 Task: Create a due date automation trigger when advanced on, on the monday after a card is due add basic assigned to anyone at 11:00 AM.
Action: Mouse moved to (847, 113)
Screenshot: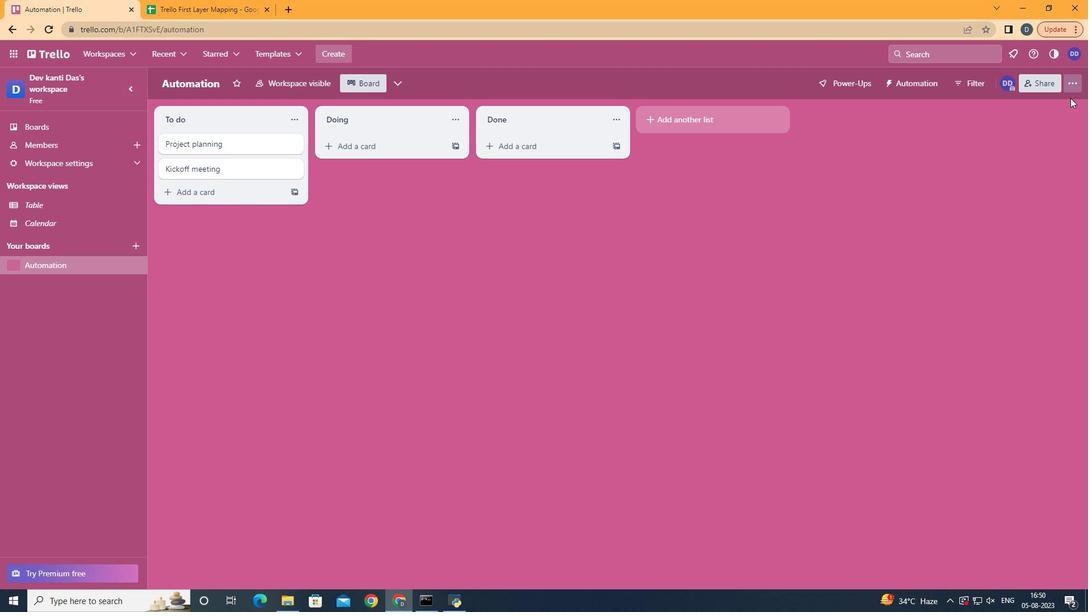 
Action: Mouse pressed left at (847, 113)
Screenshot: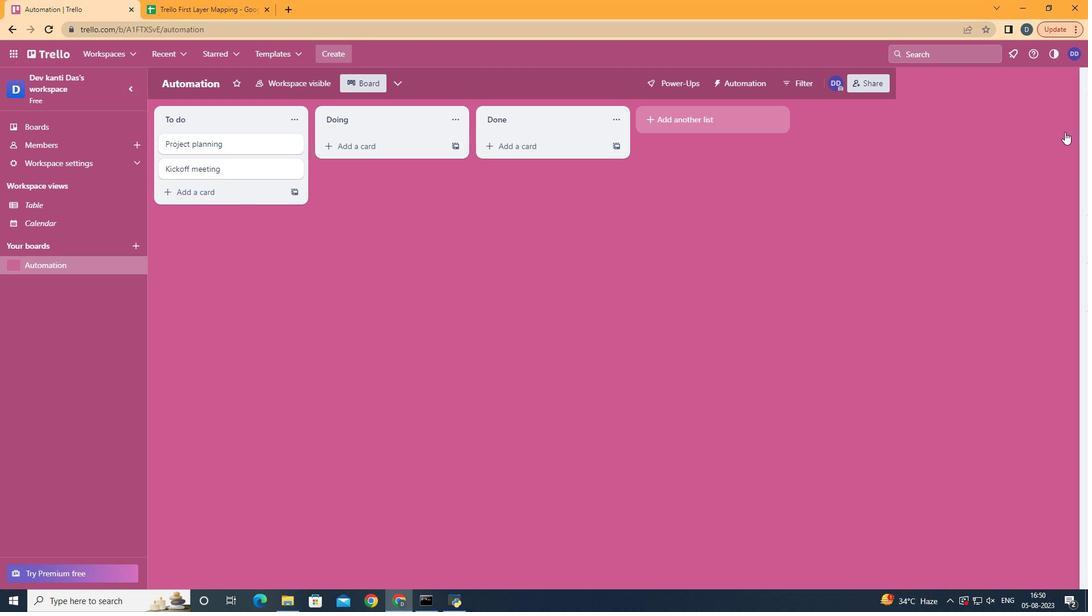 
Action: Mouse moved to (804, 247)
Screenshot: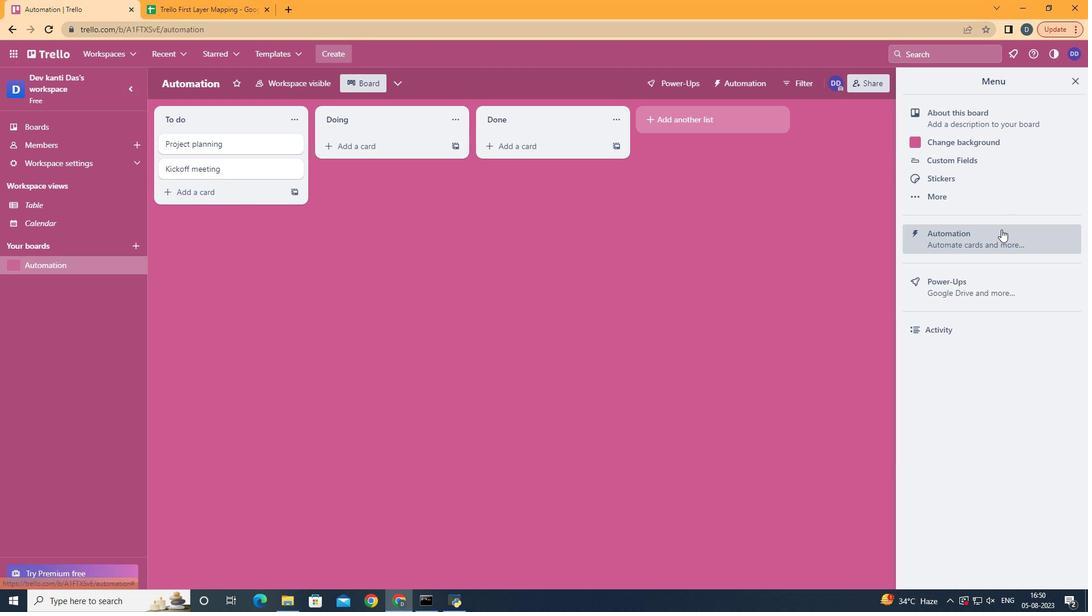 
Action: Mouse pressed left at (804, 247)
Screenshot: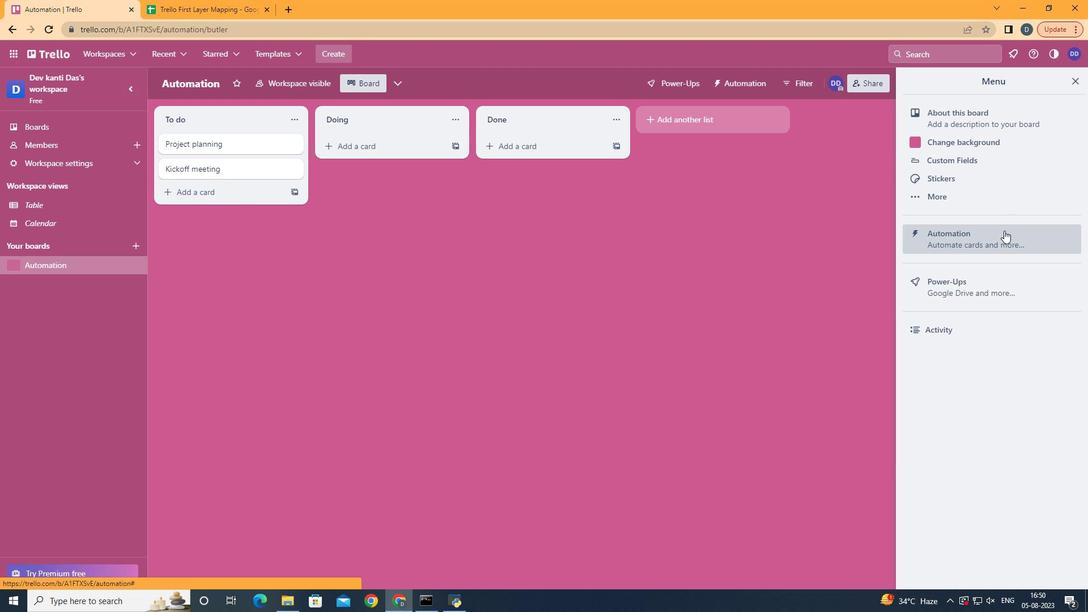 
Action: Mouse moved to (326, 244)
Screenshot: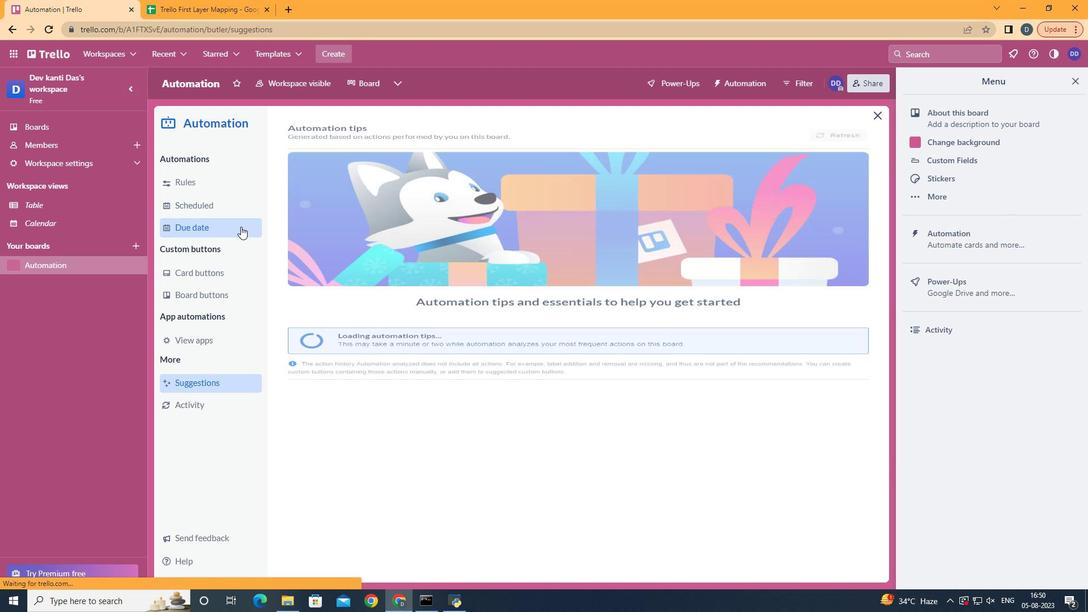 
Action: Mouse pressed left at (326, 244)
Screenshot: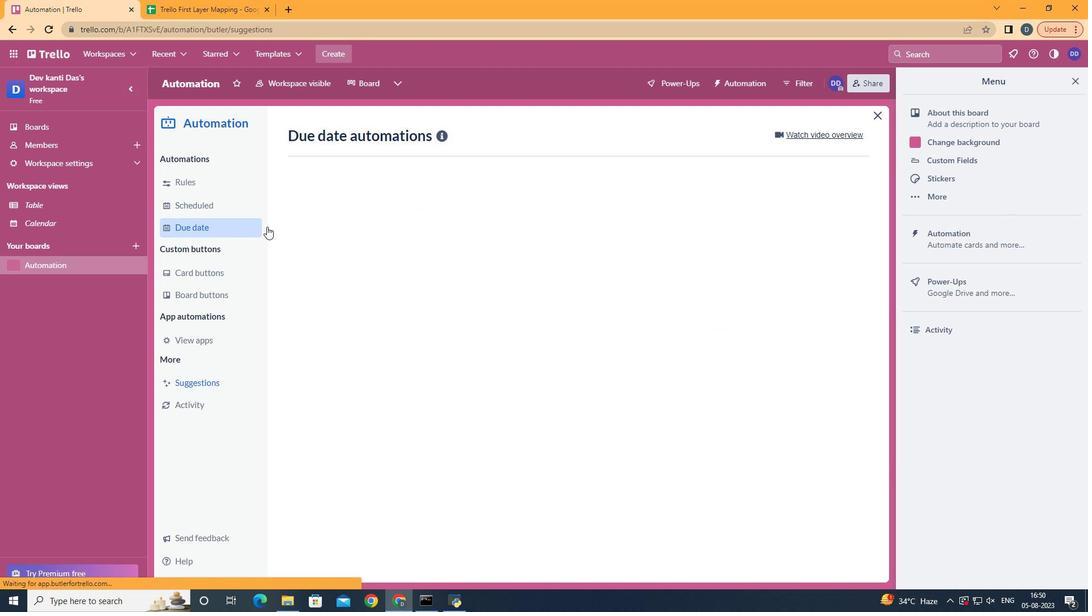 
Action: Mouse moved to (682, 156)
Screenshot: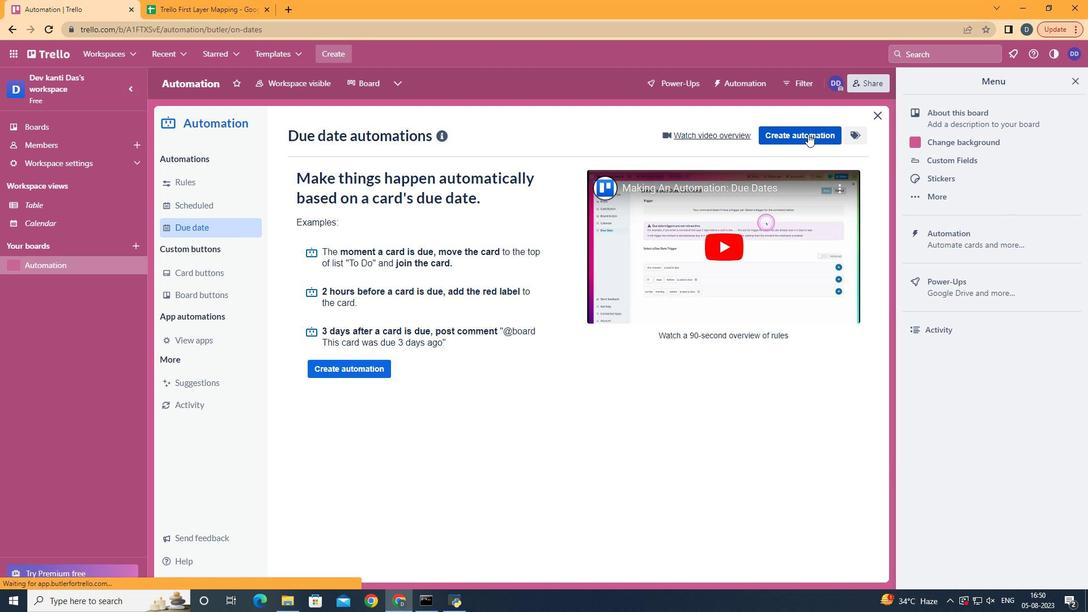 
Action: Mouse pressed left at (682, 156)
Screenshot: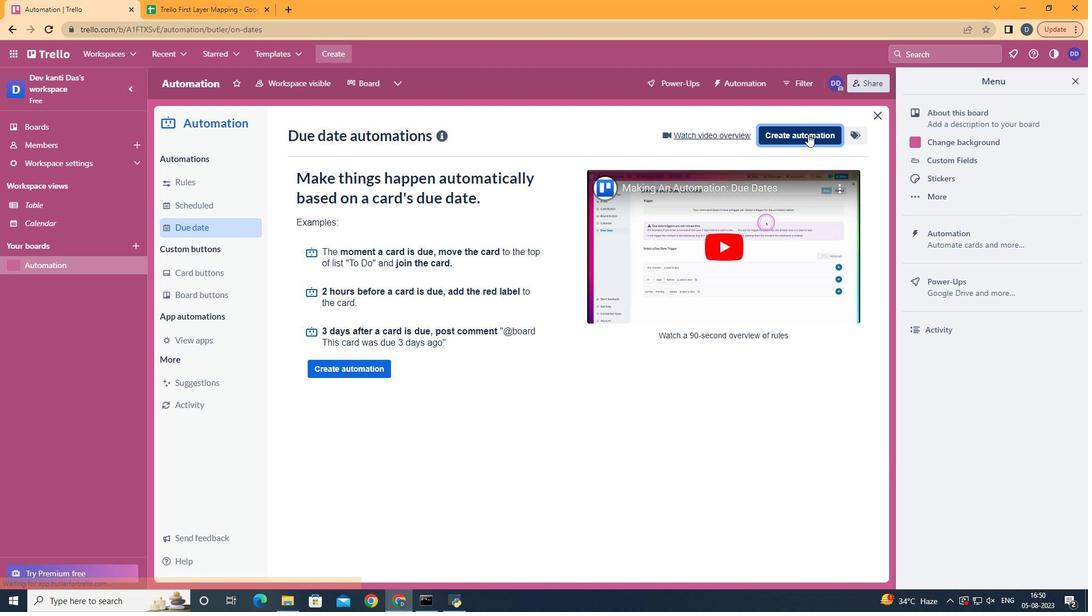 
Action: Mouse moved to (564, 259)
Screenshot: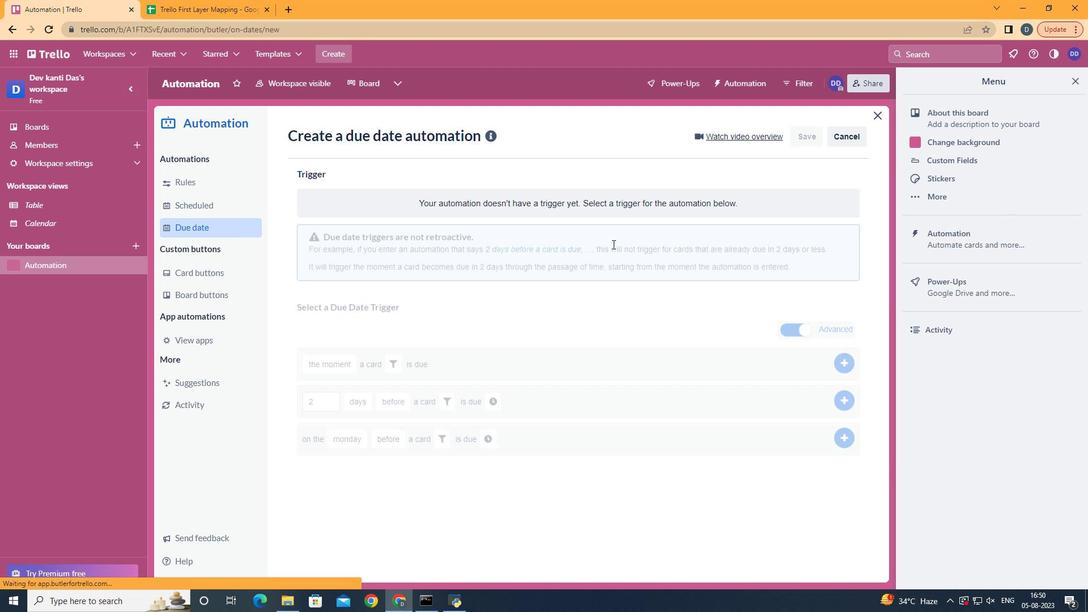 
Action: Mouse pressed left at (564, 259)
Screenshot: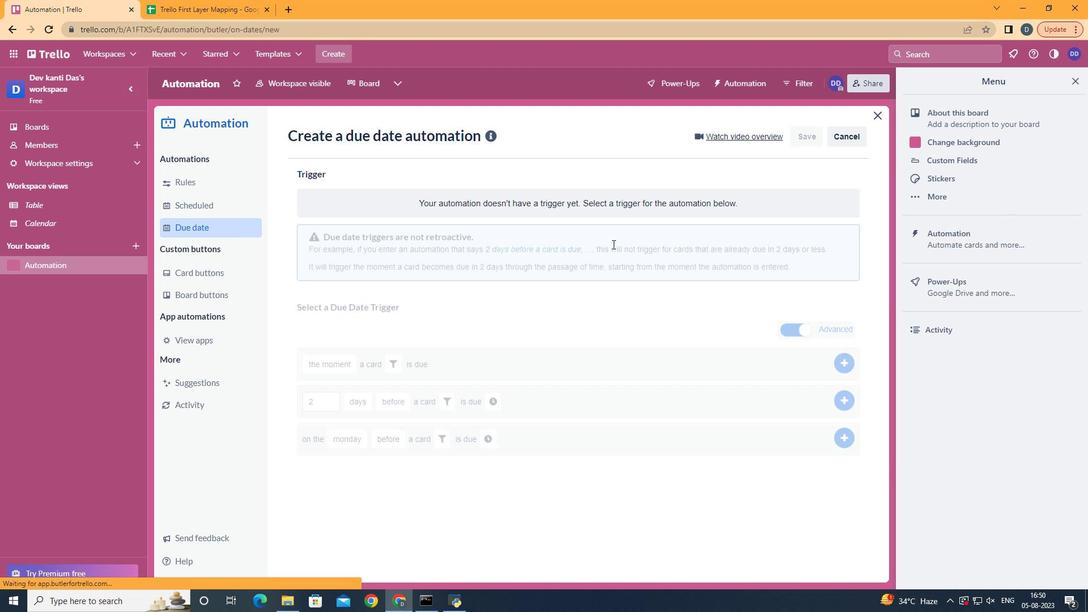 
Action: Mouse moved to (401, 313)
Screenshot: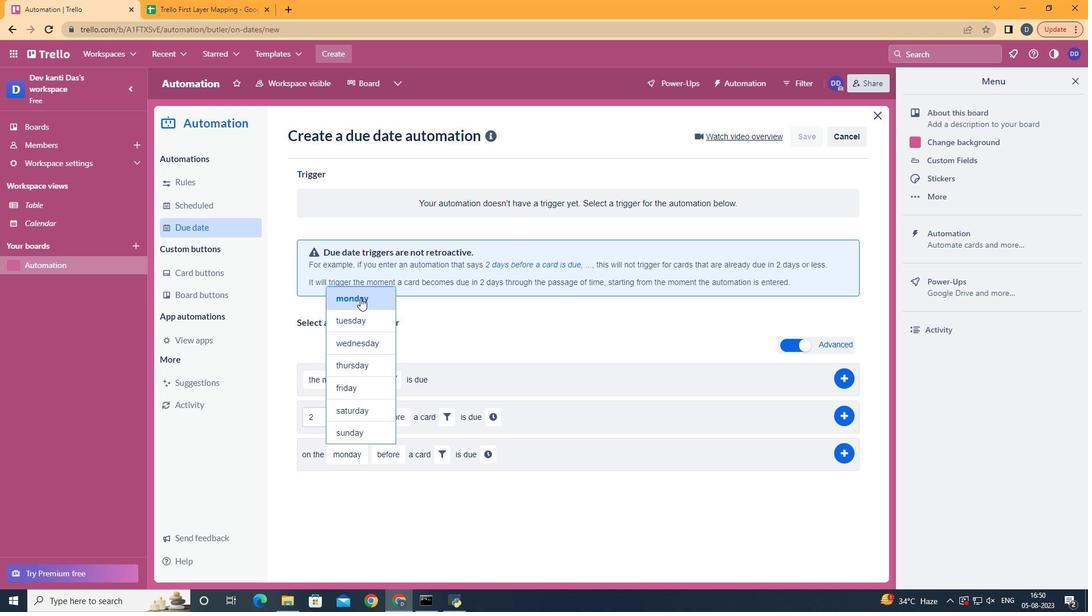 
Action: Mouse pressed left at (401, 313)
Screenshot: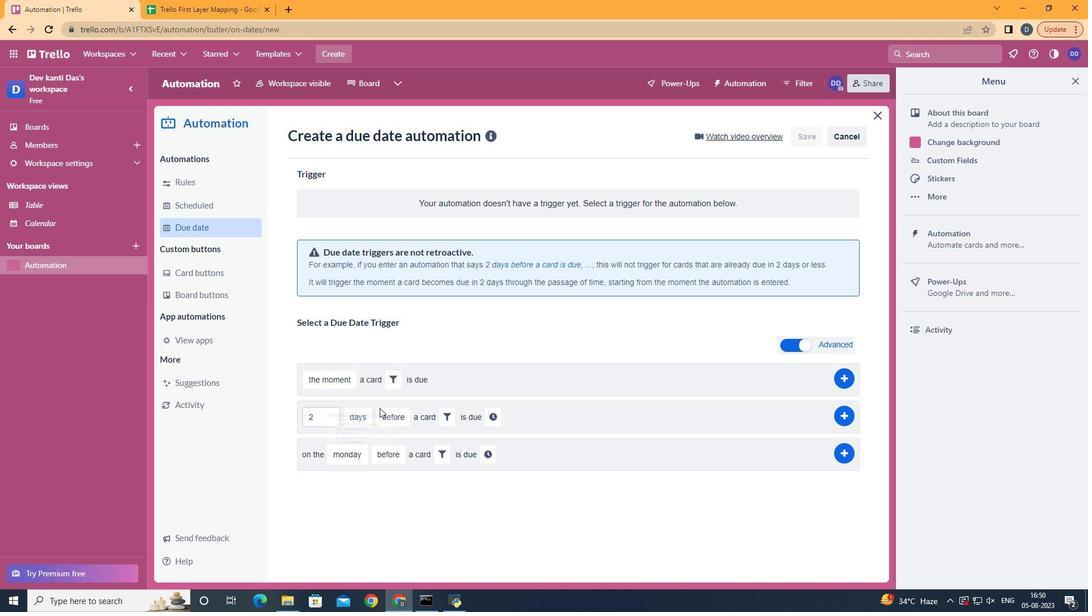 
Action: Mouse moved to (425, 497)
Screenshot: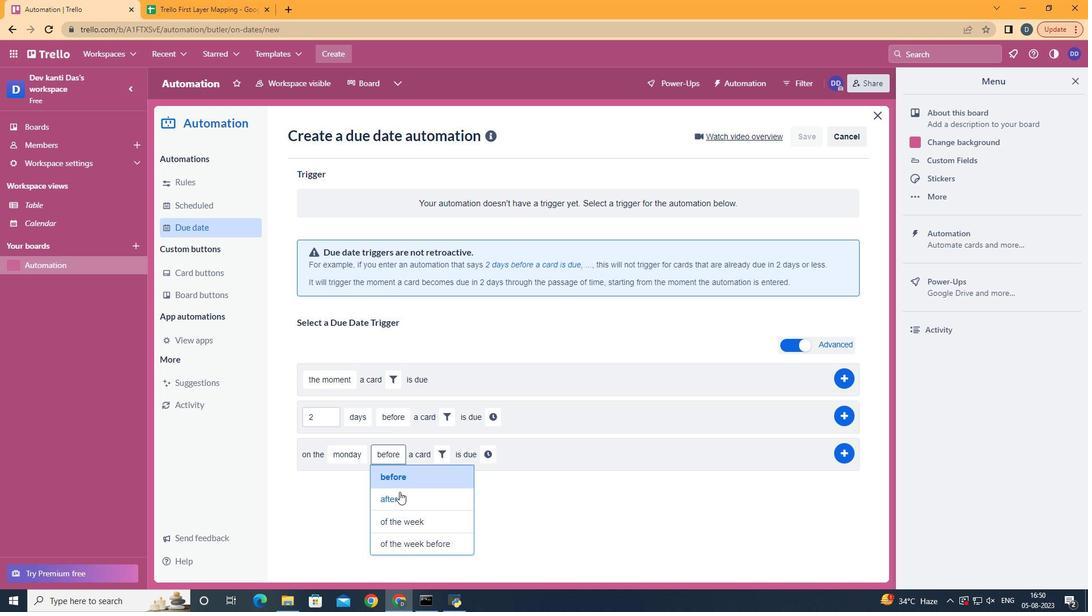 
Action: Mouse pressed left at (425, 497)
Screenshot: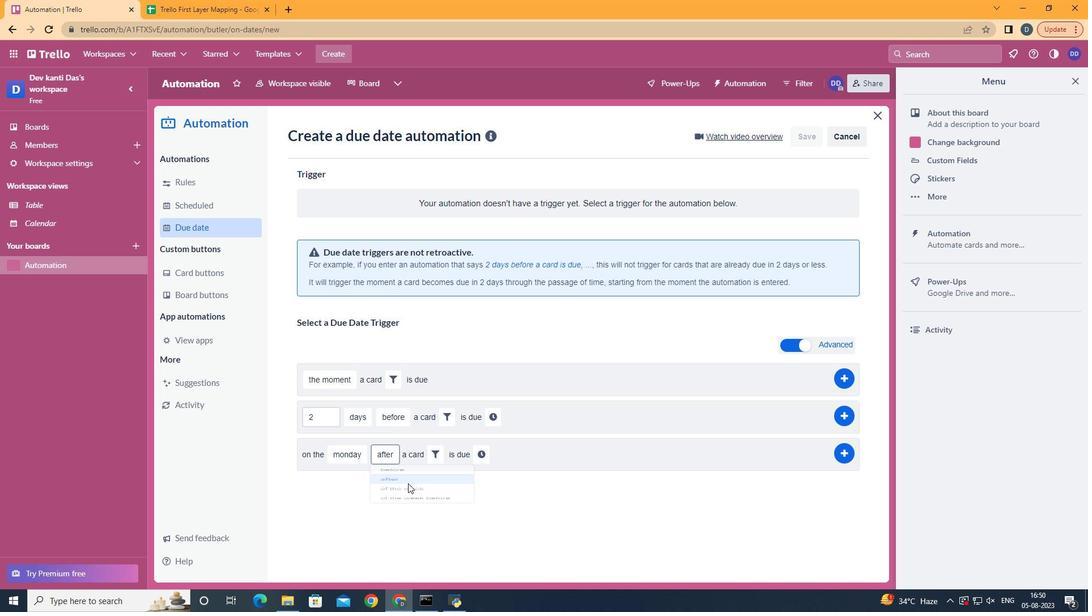 
Action: Mouse moved to (447, 465)
Screenshot: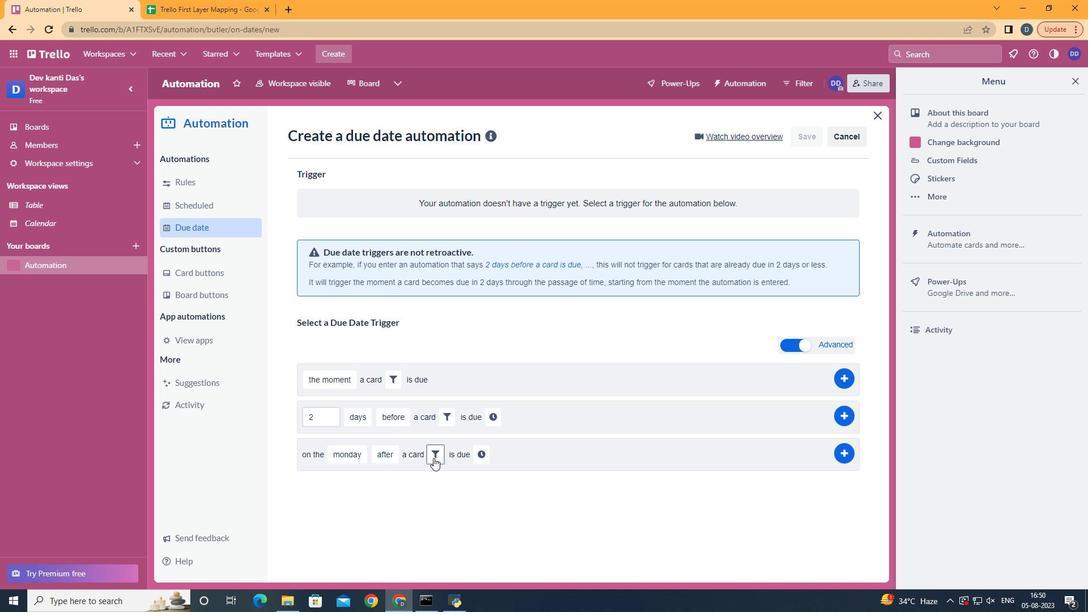 
Action: Mouse pressed left at (447, 465)
Screenshot: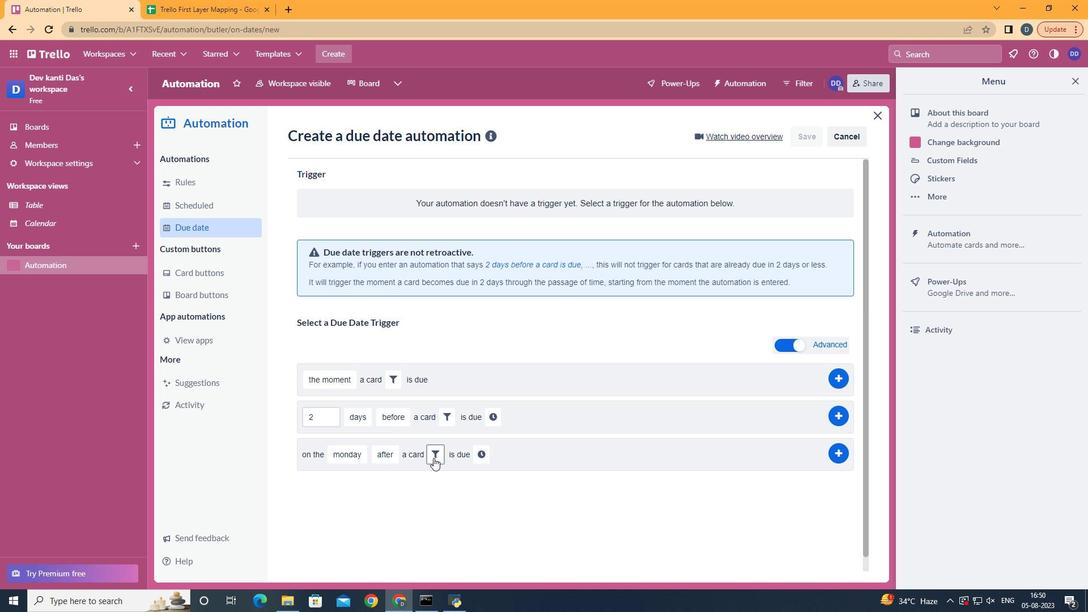 
Action: Mouse moved to (471, 515)
Screenshot: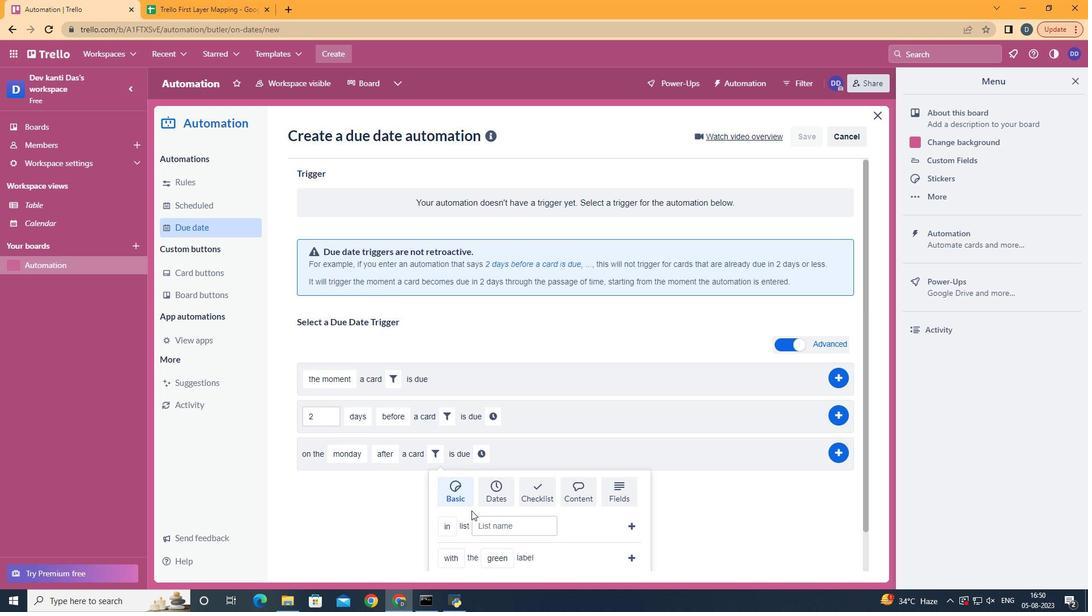 
Action: Mouse scrolled (471, 514) with delta (0, 0)
Screenshot: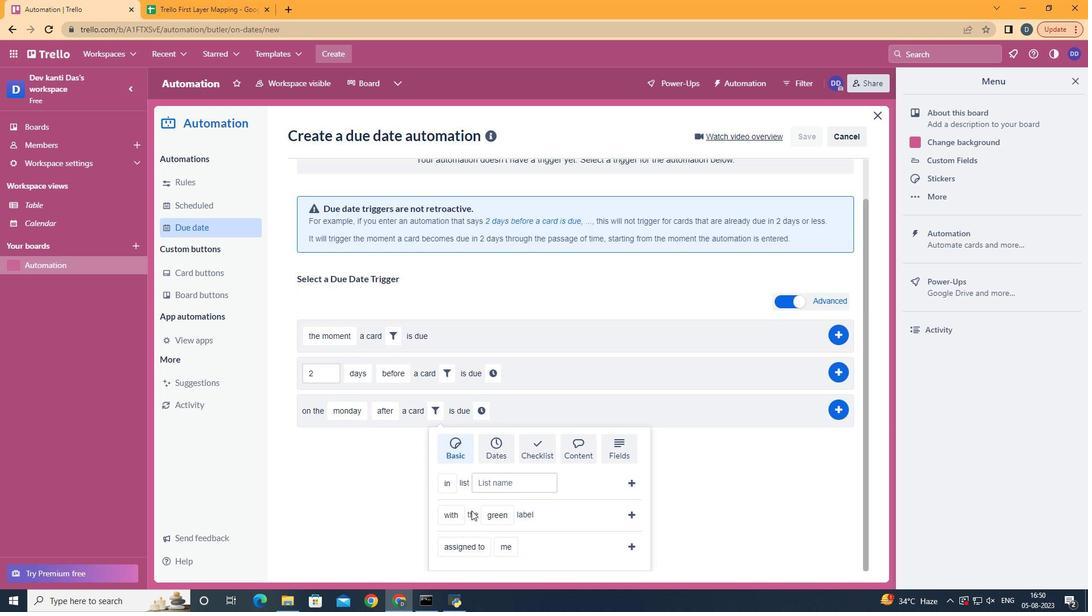 
Action: Mouse scrolled (471, 514) with delta (0, 0)
Screenshot: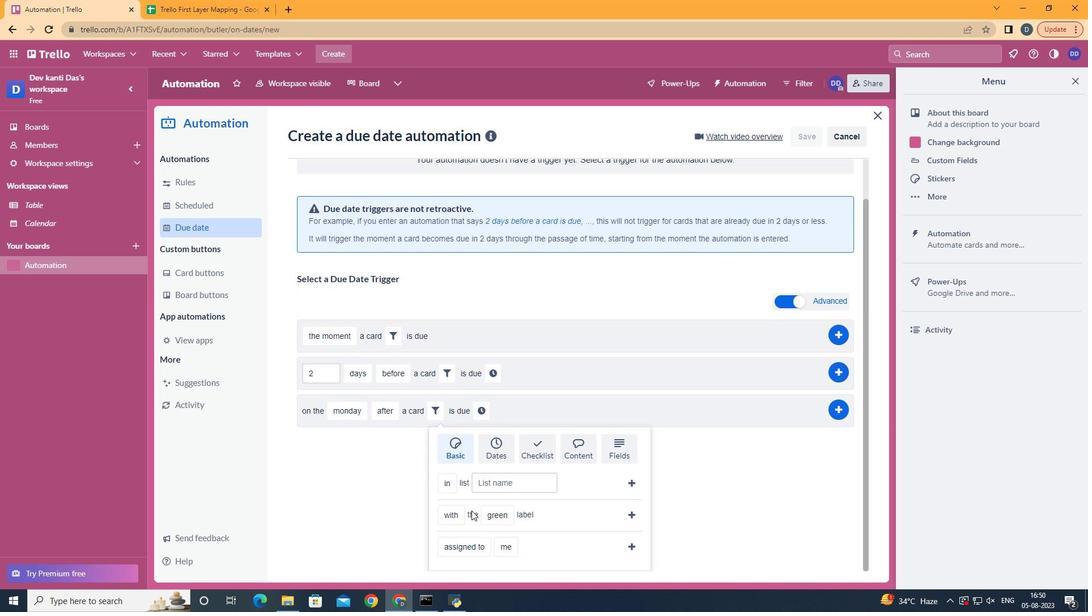 
Action: Mouse scrolled (471, 514) with delta (0, 0)
Screenshot: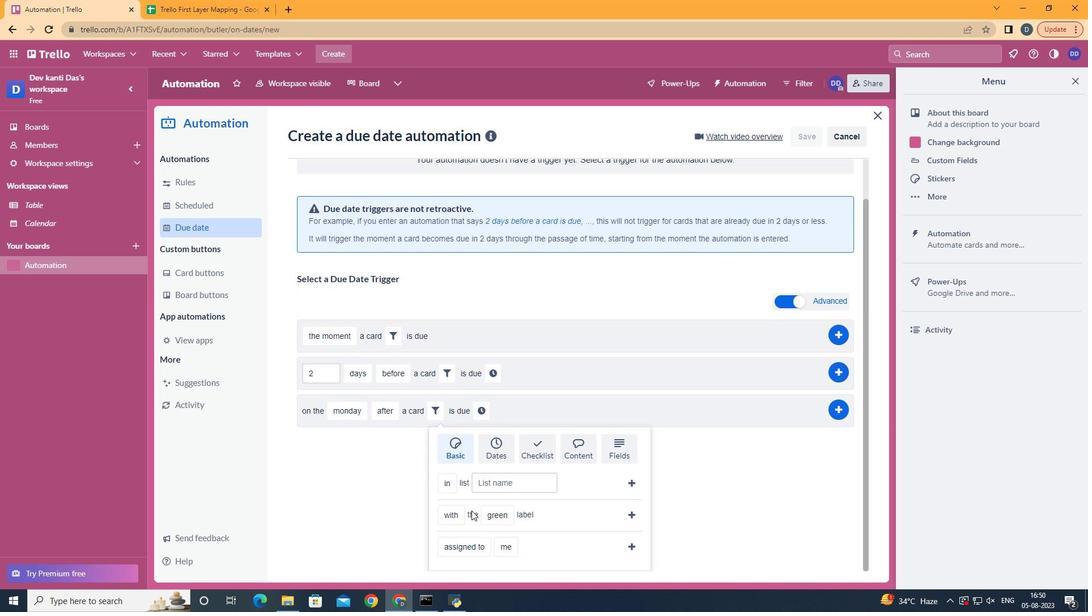 
Action: Mouse scrolled (471, 514) with delta (0, 0)
Screenshot: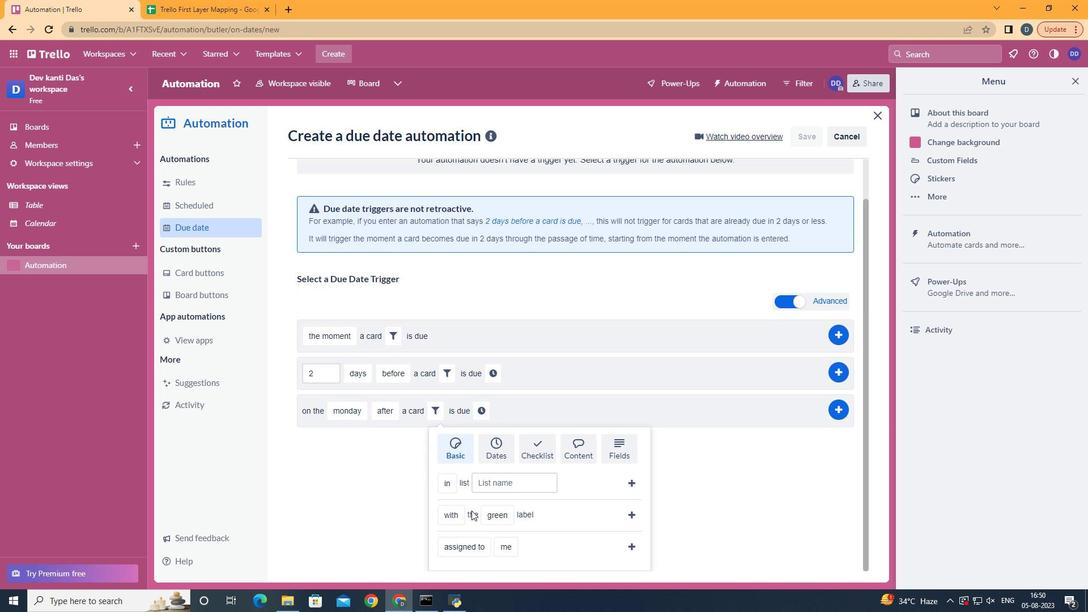 
Action: Mouse moved to (483, 489)
Screenshot: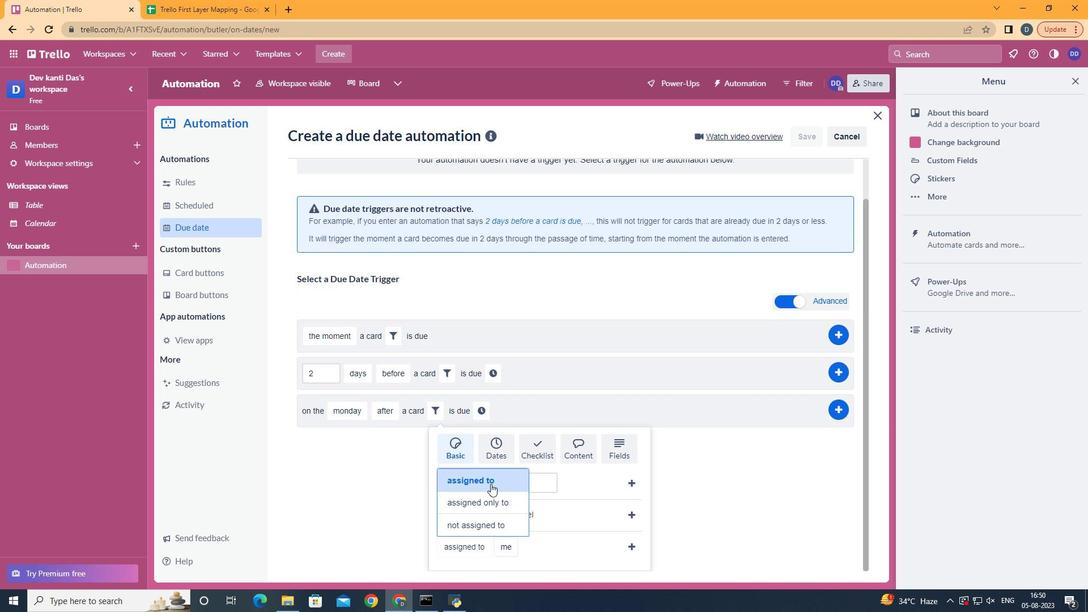 
Action: Mouse pressed left at (483, 489)
Screenshot: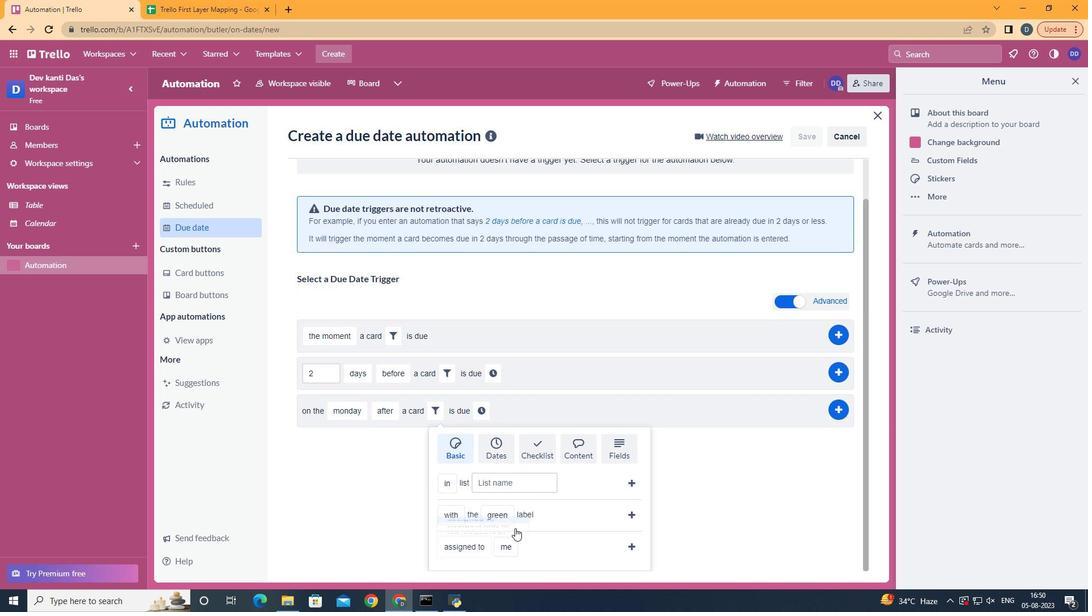 
Action: Mouse moved to (499, 512)
Screenshot: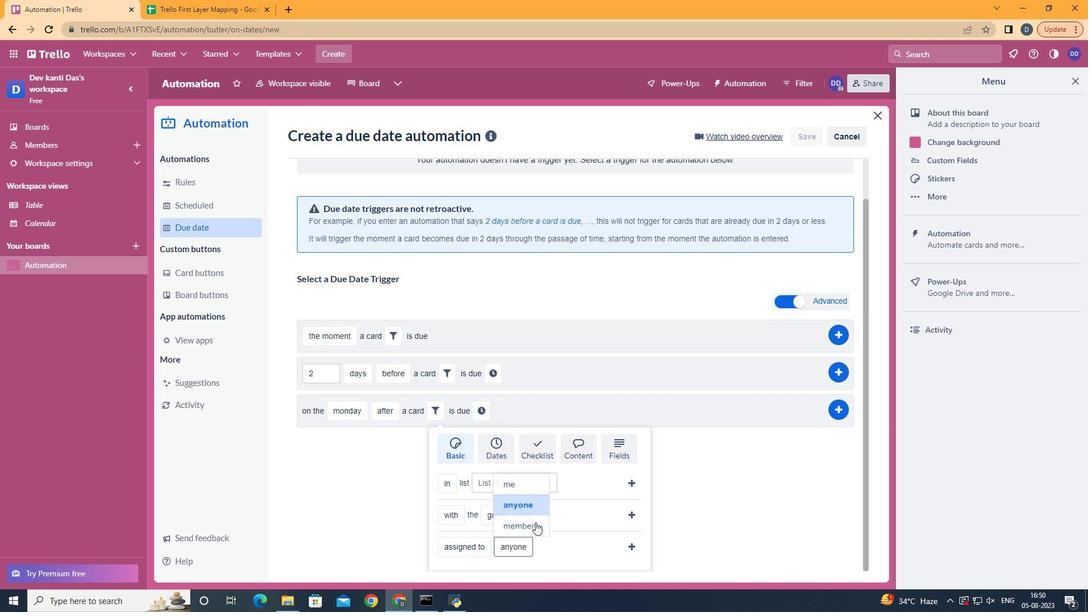 
Action: Mouse pressed left at (499, 512)
Screenshot: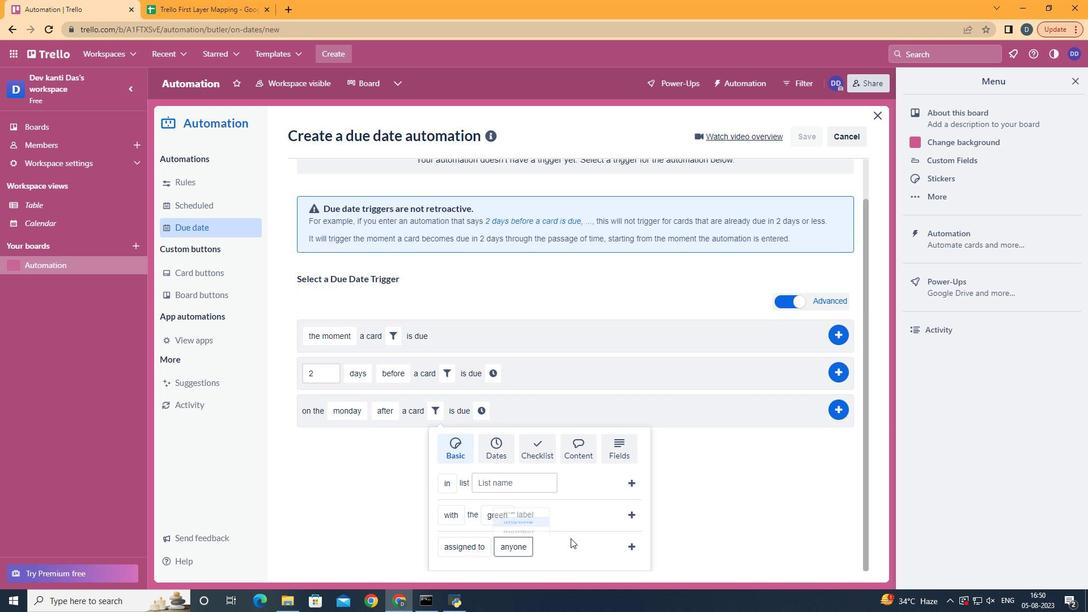 
Action: Mouse moved to (566, 550)
Screenshot: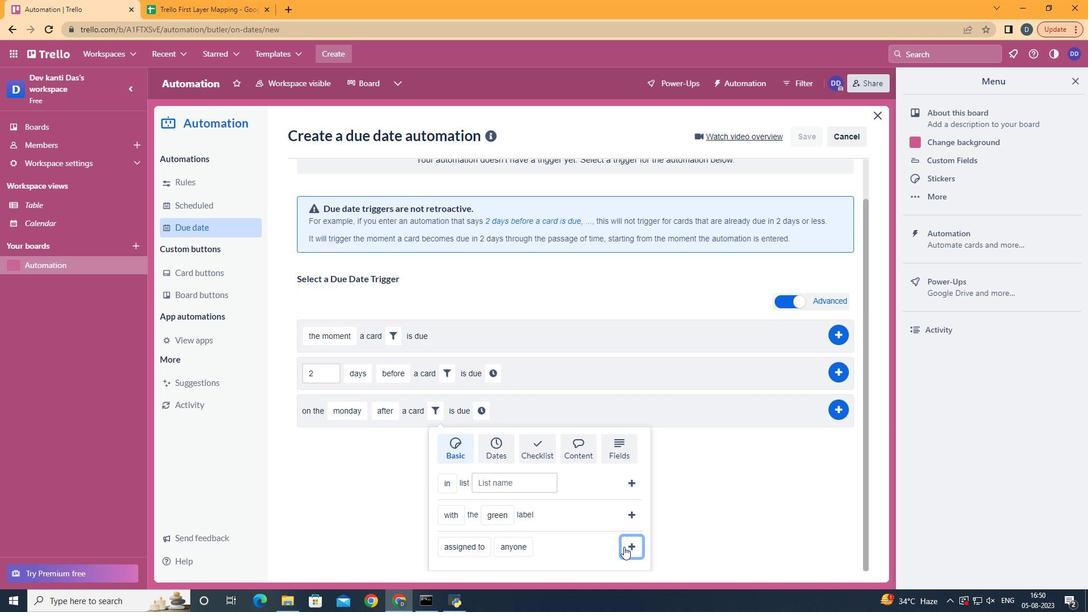 
Action: Mouse pressed left at (566, 550)
Screenshot: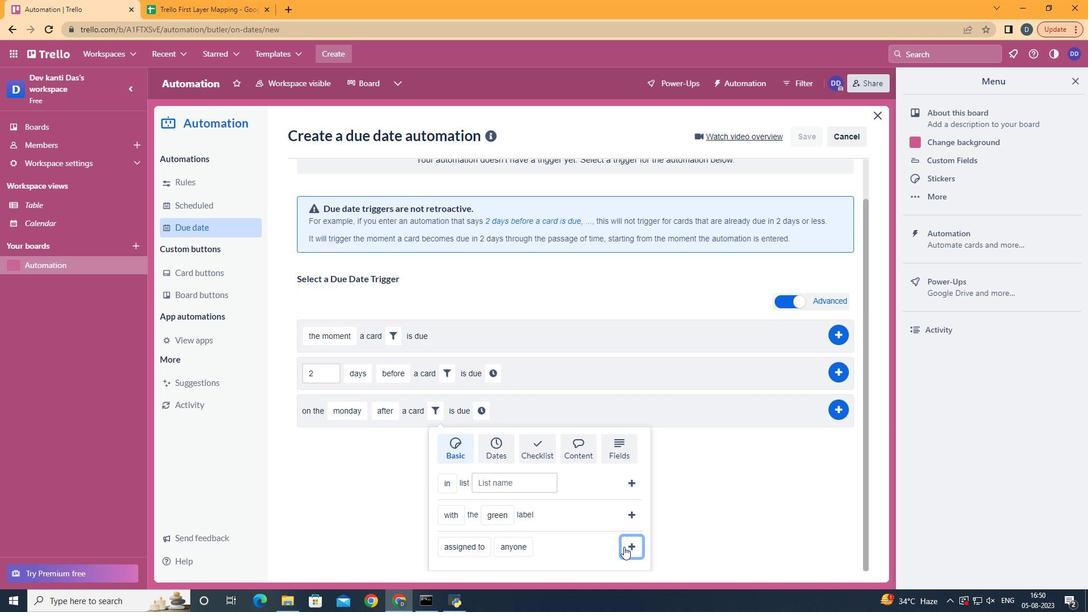 
Action: Mouse moved to (540, 462)
Screenshot: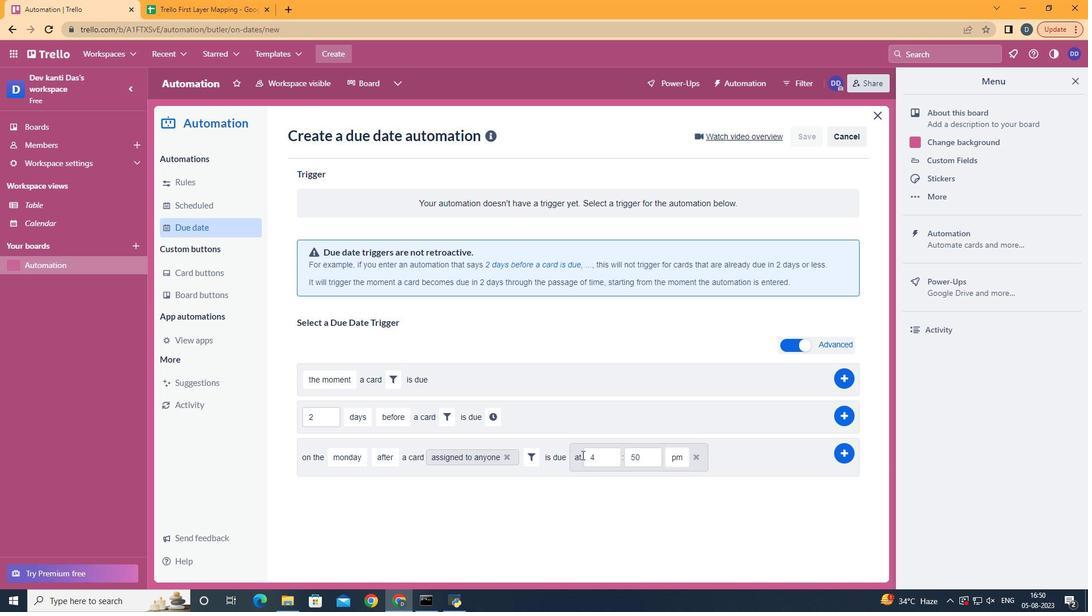 
Action: Mouse pressed left at (540, 462)
Screenshot: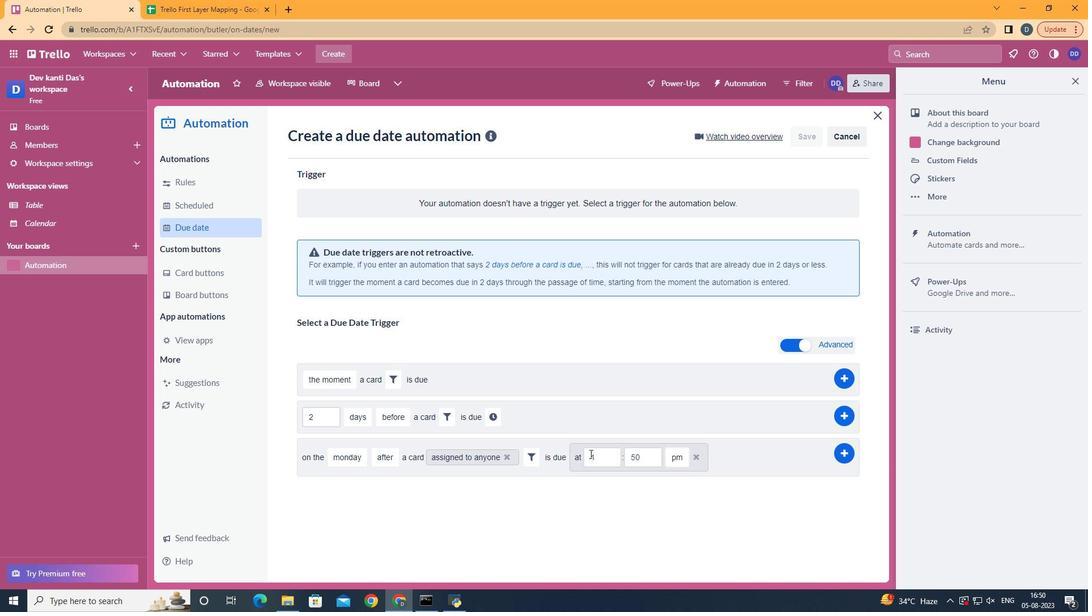 
Action: Mouse moved to (551, 461)
Screenshot: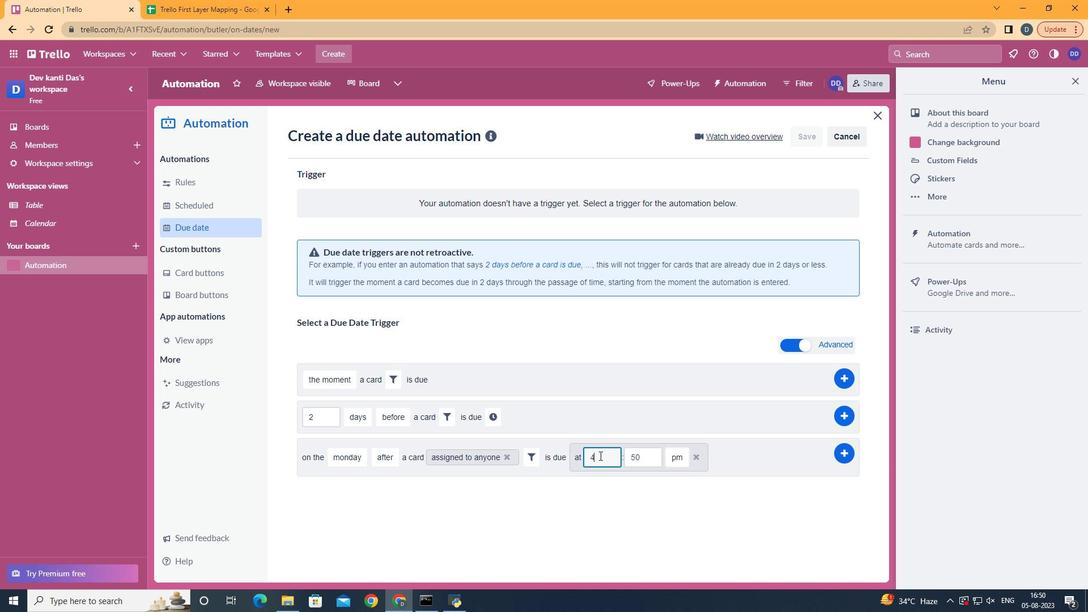 
Action: Mouse pressed left at (551, 461)
Screenshot: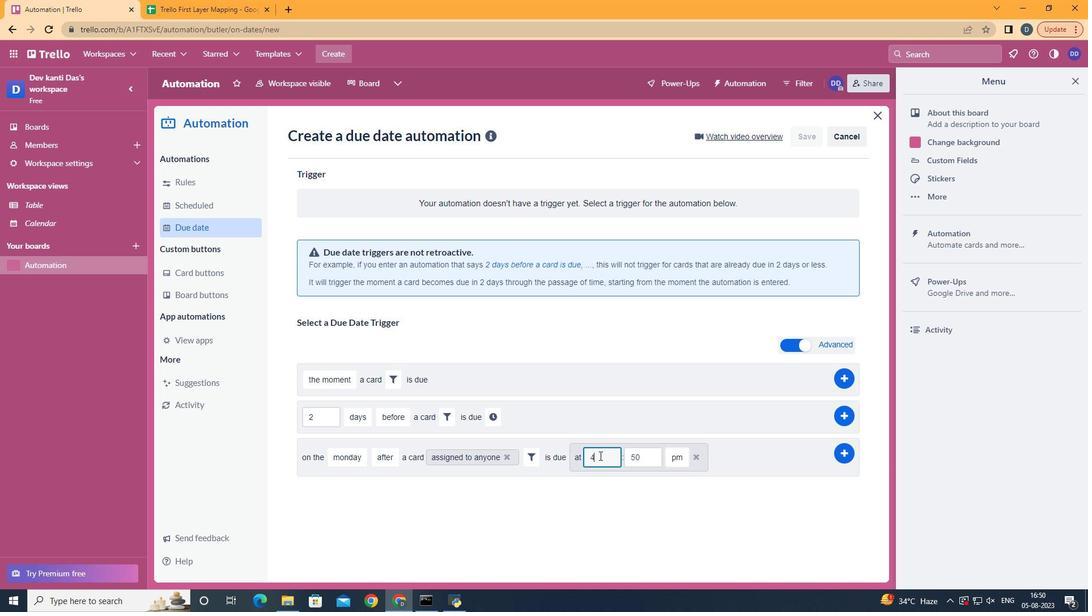 
Action: Mouse moved to (551, 462)
Screenshot: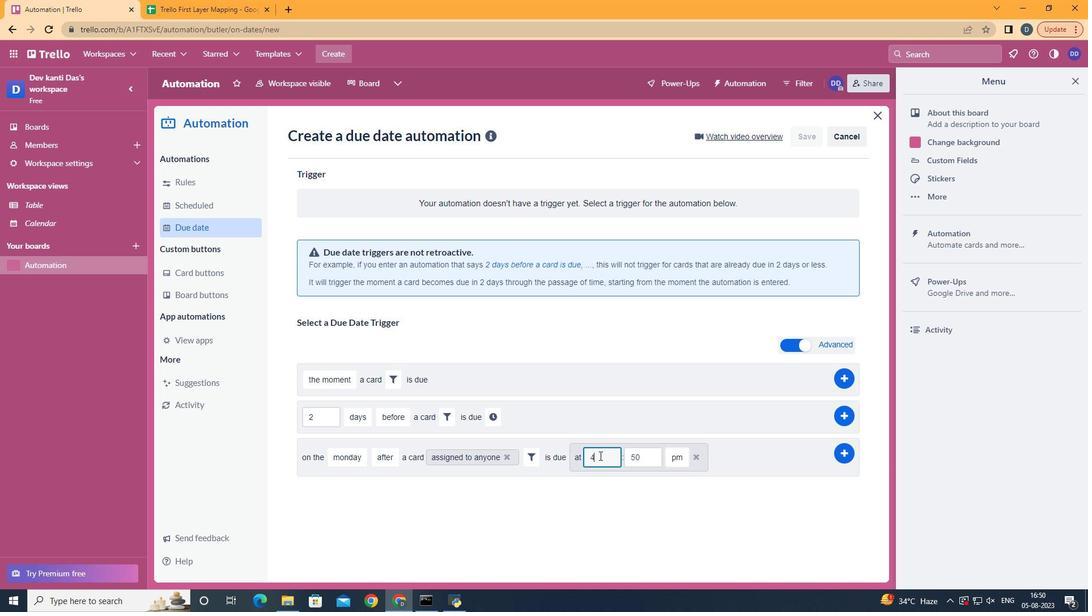 
Action: Key pressed <Key.backspace>11
Screenshot: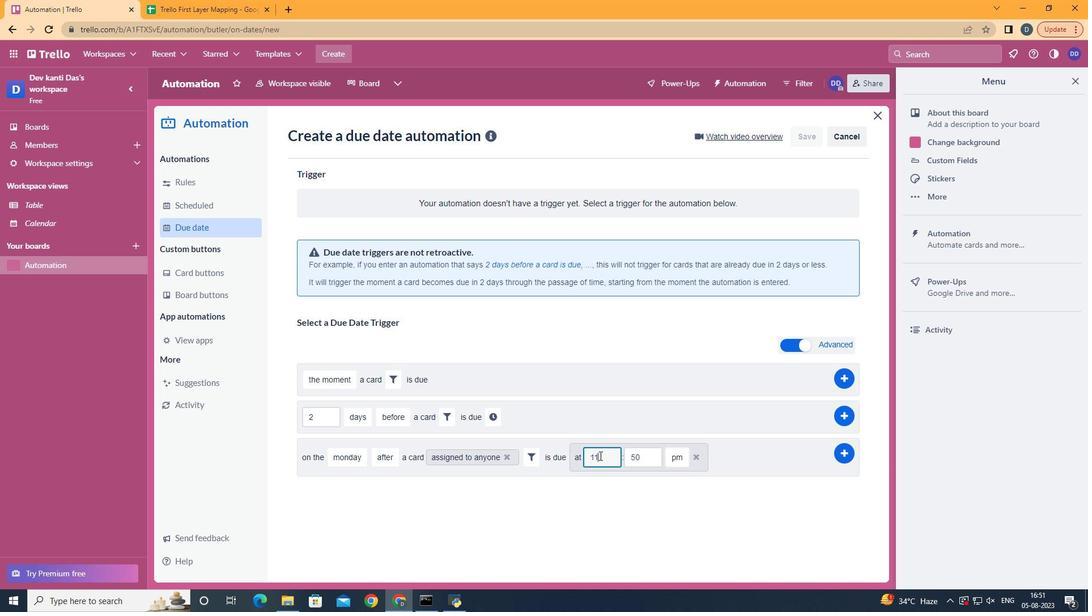 
Action: Mouse moved to (586, 461)
Screenshot: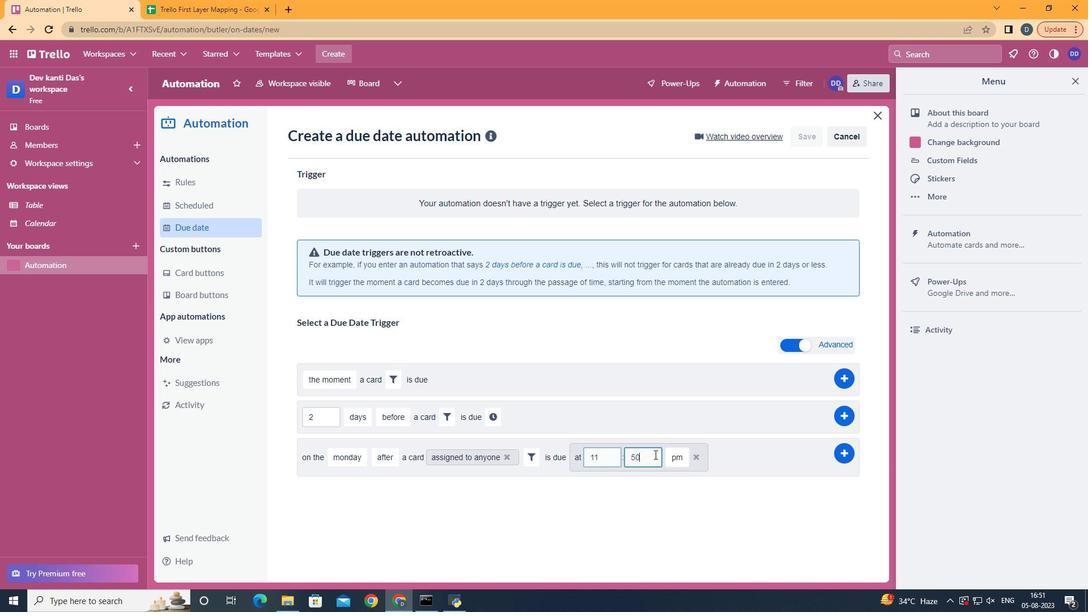
Action: Mouse pressed left at (586, 461)
Screenshot: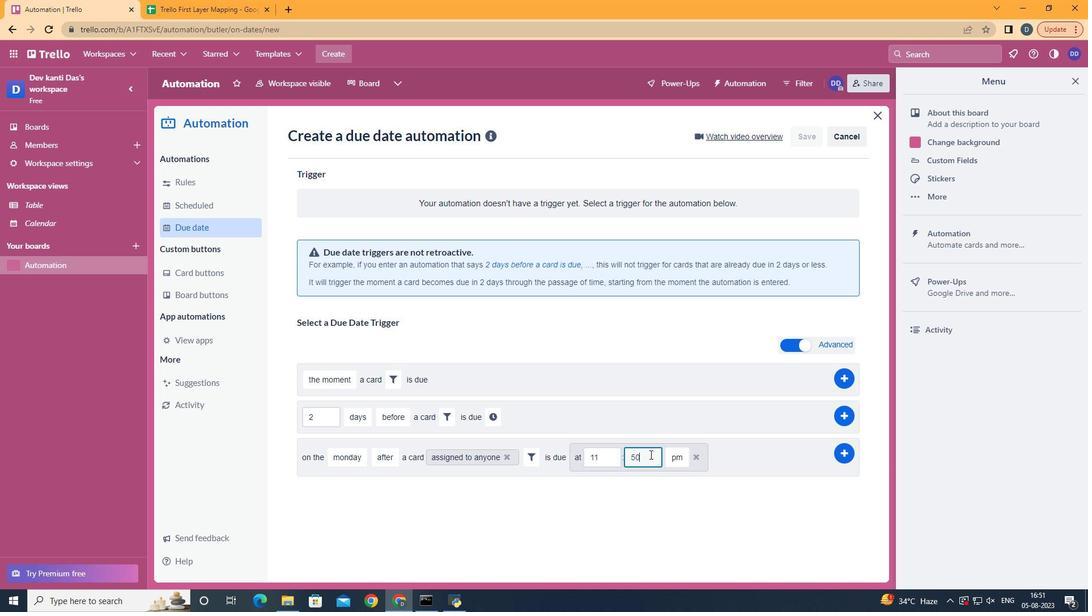 
Action: Key pressed <Key.backspace>
Screenshot: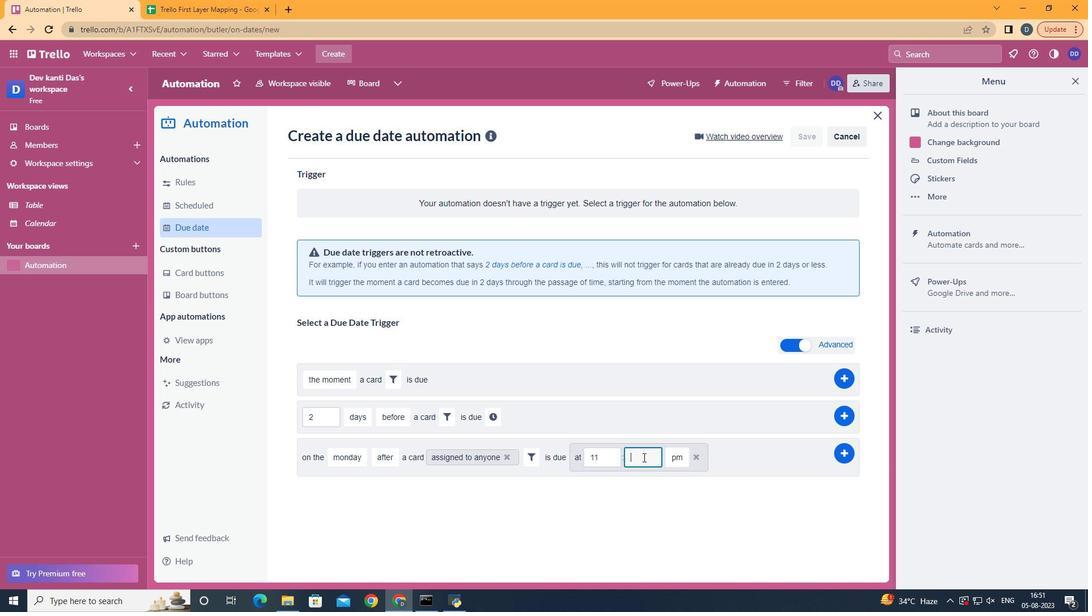
Action: Mouse moved to (578, 464)
Screenshot: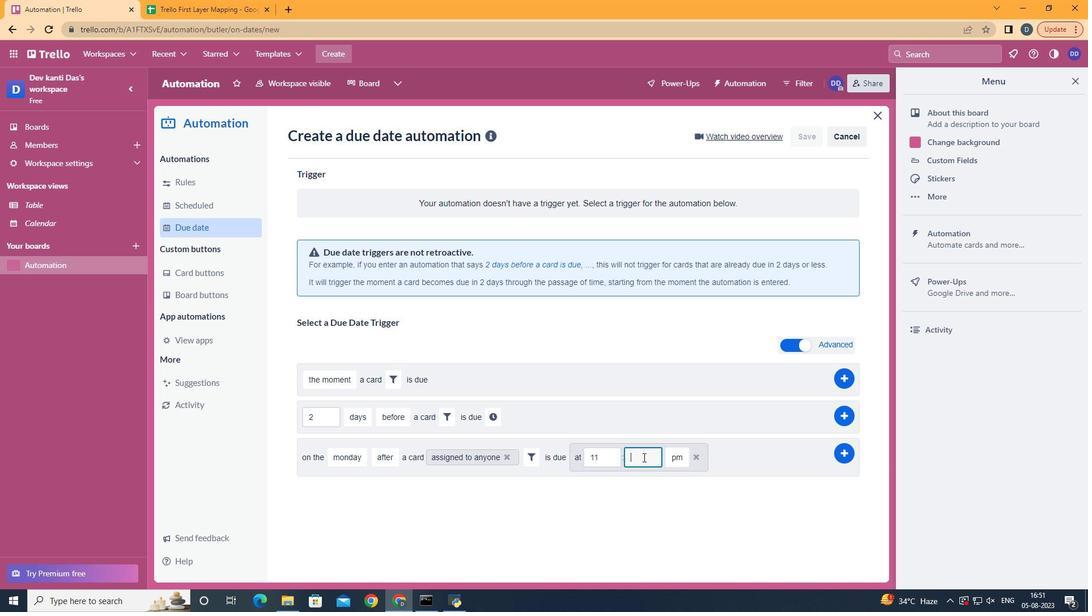 
Action: Key pressed <Key.backspace>00
Screenshot: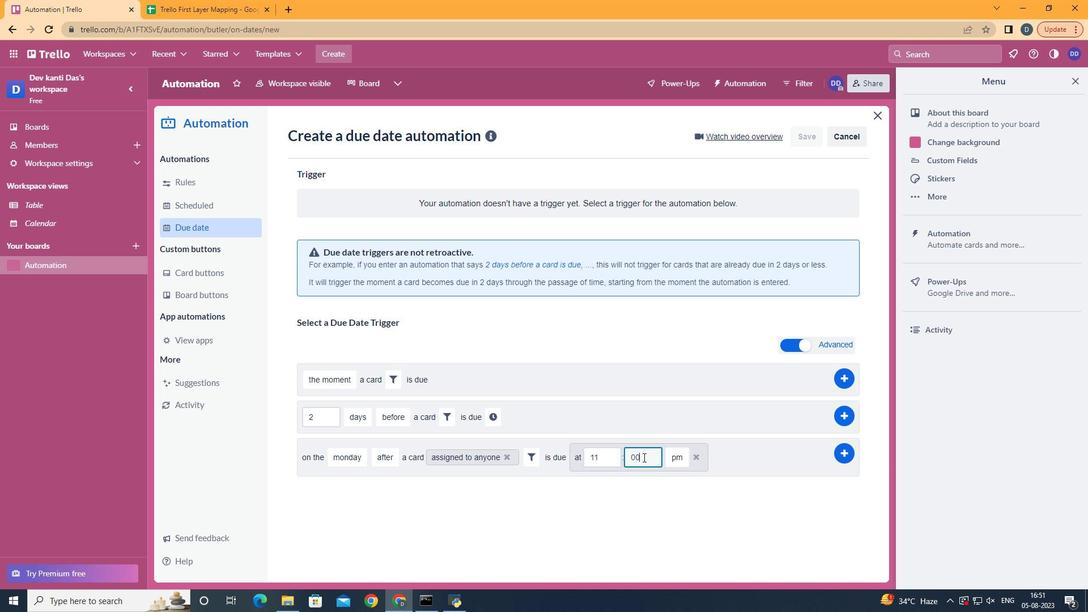 
Action: Mouse moved to (600, 484)
Screenshot: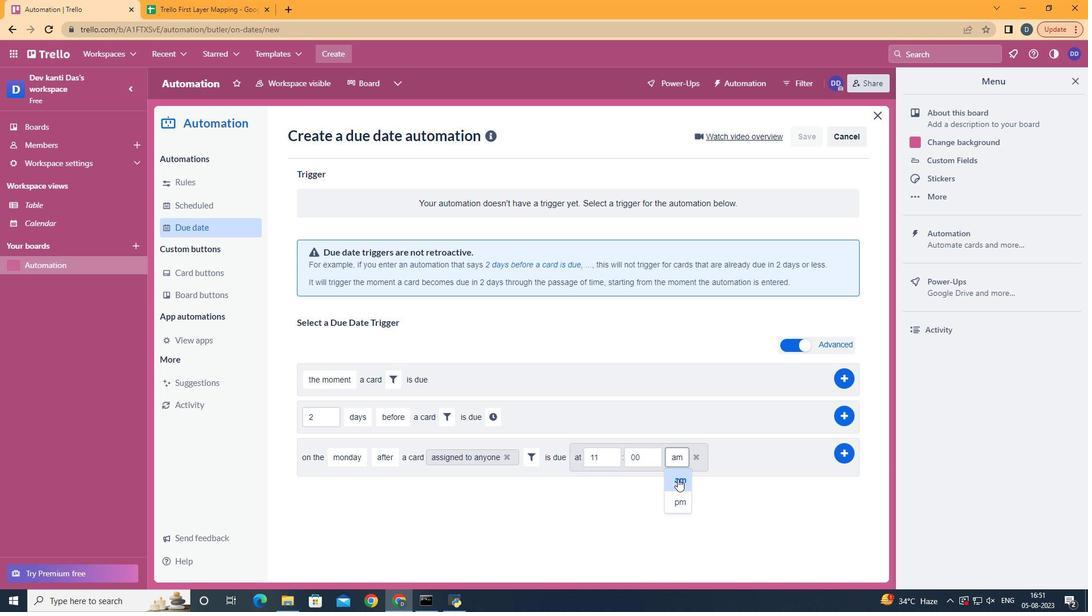 
Action: Mouse pressed left at (600, 484)
Screenshot: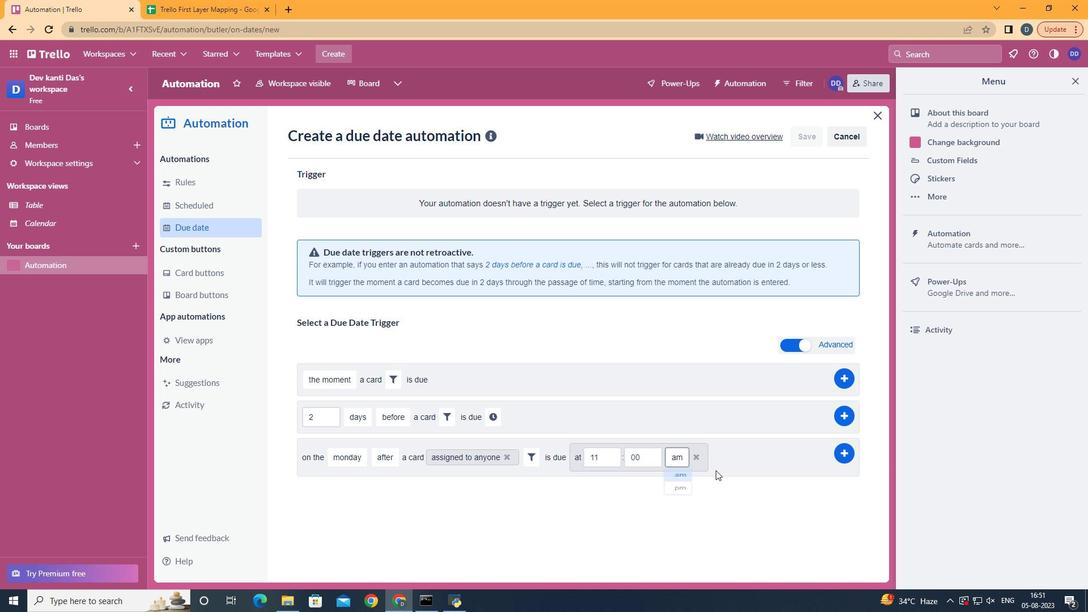 
Action: Mouse moved to (700, 460)
Screenshot: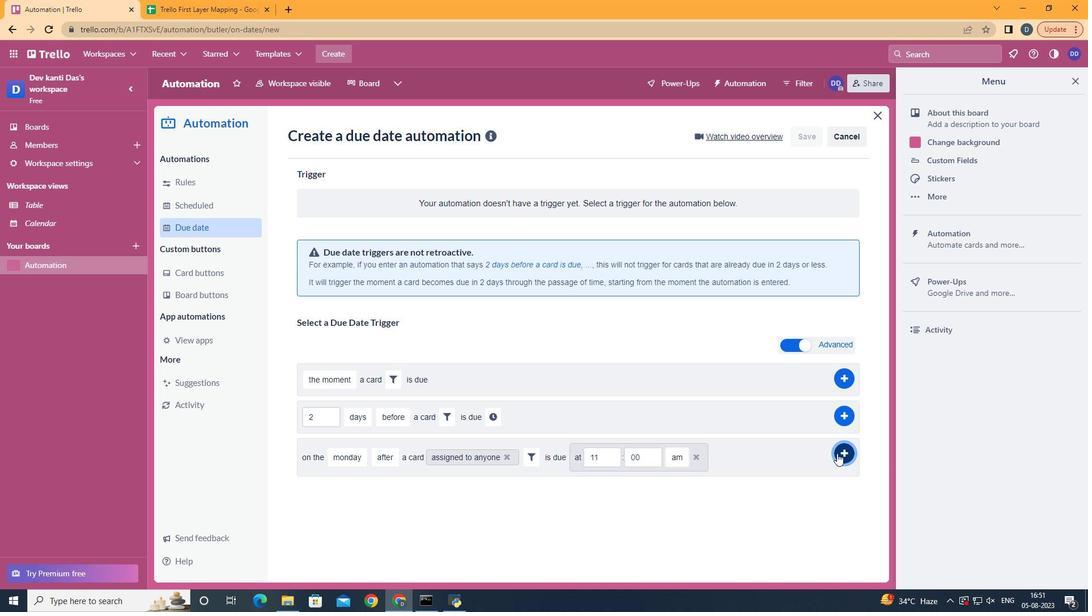 
Action: Mouse pressed left at (700, 460)
Screenshot: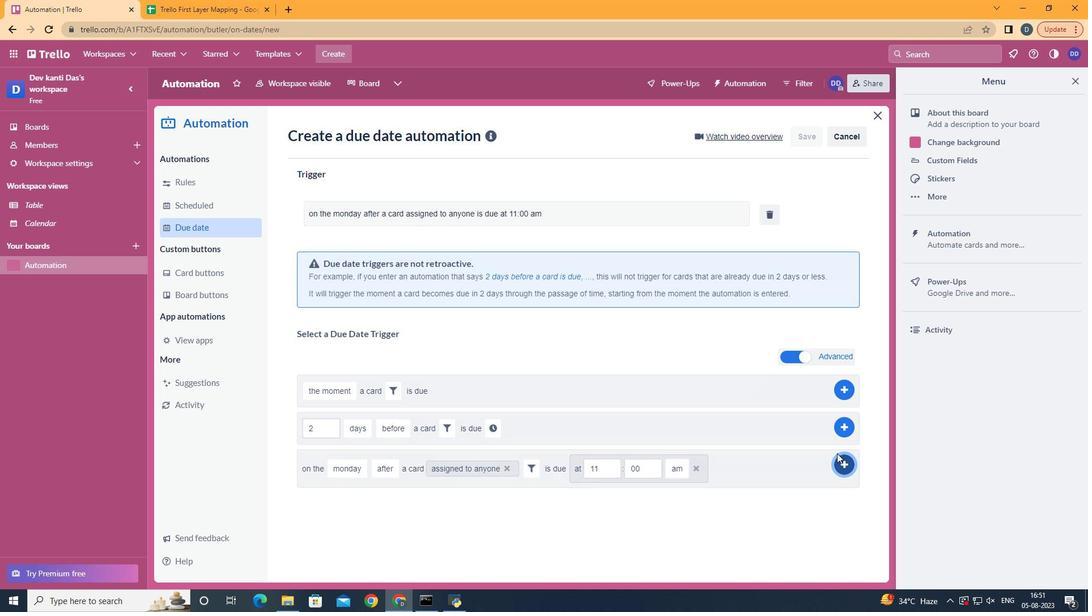 
Action: Mouse moved to (509, 201)
Screenshot: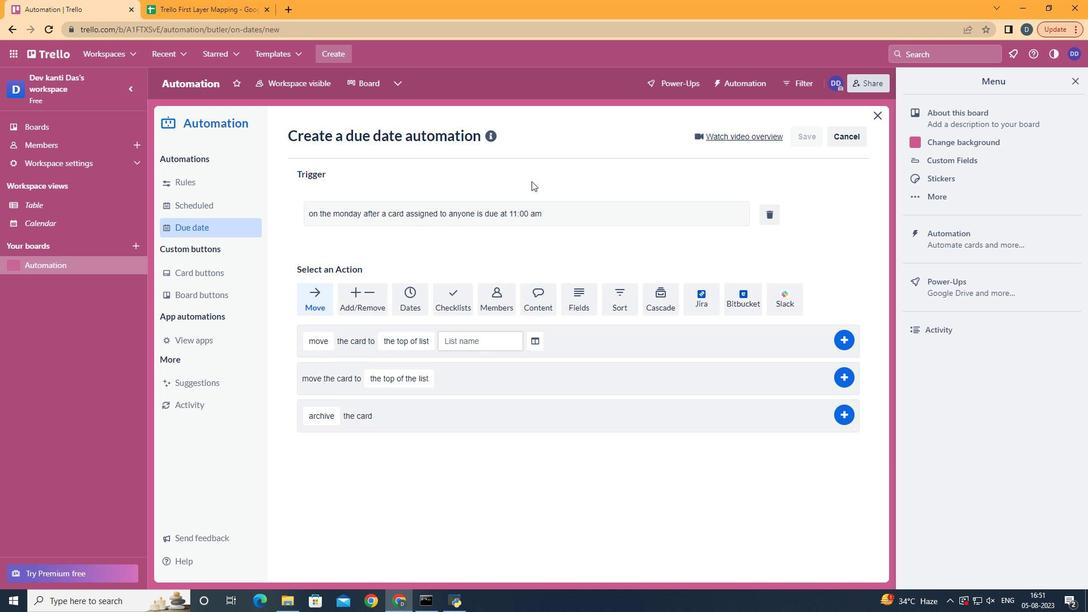 
